 Task: Change the media role to Communication.
Action: Mouse moved to (99, 12)
Screenshot: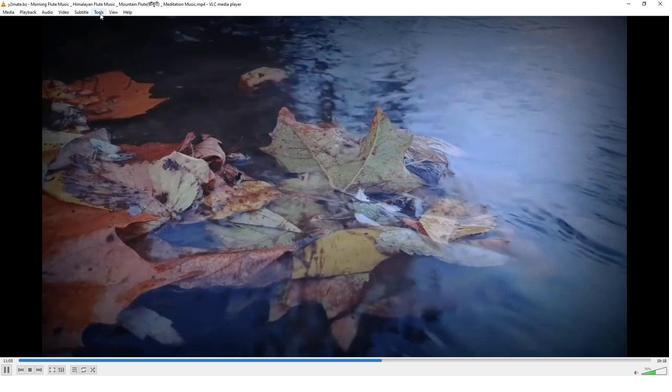
Action: Mouse pressed left at (99, 12)
Screenshot: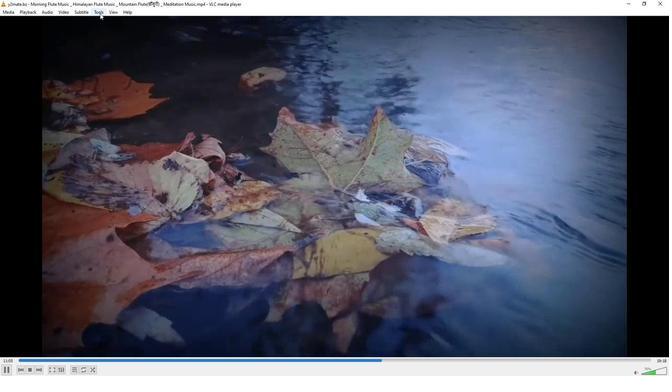 
Action: Mouse moved to (108, 95)
Screenshot: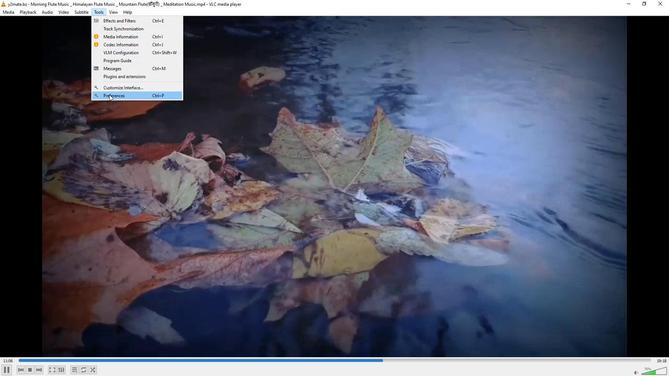 
Action: Mouse pressed left at (108, 95)
Screenshot: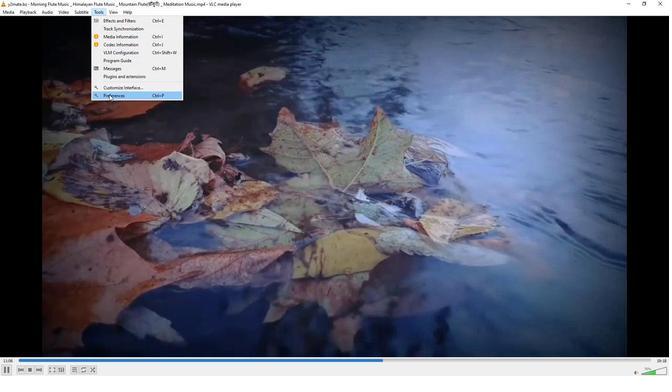 
Action: Mouse moved to (219, 313)
Screenshot: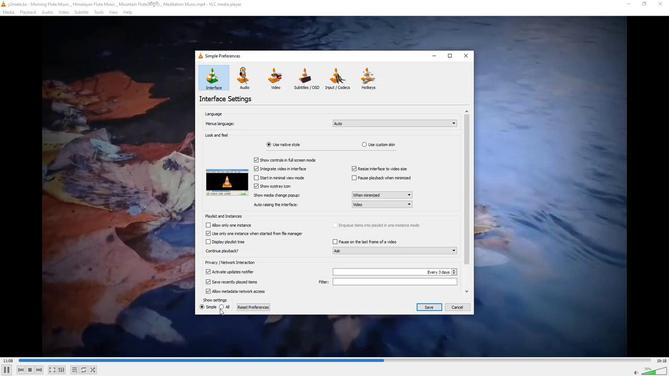 
Action: Mouse pressed left at (219, 313)
Screenshot: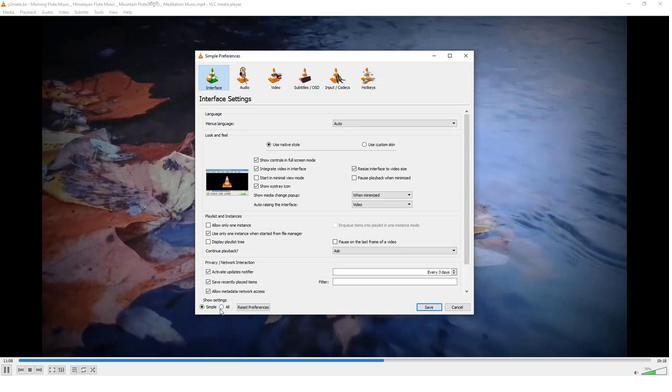 
Action: Mouse moved to (227, 162)
Screenshot: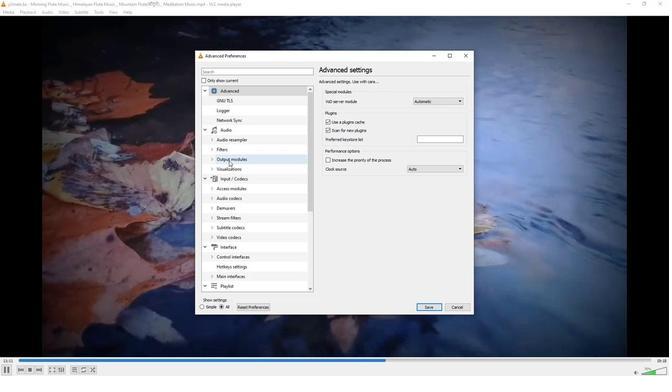 
Action: Mouse pressed left at (227, 162)
Screenshot: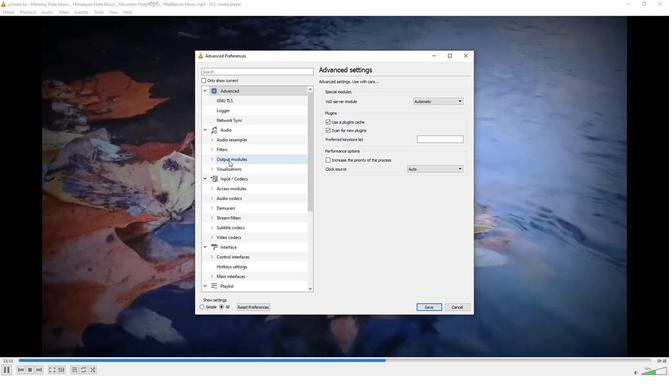 
Action: Mouse moved to (462, 103)
Screenshot: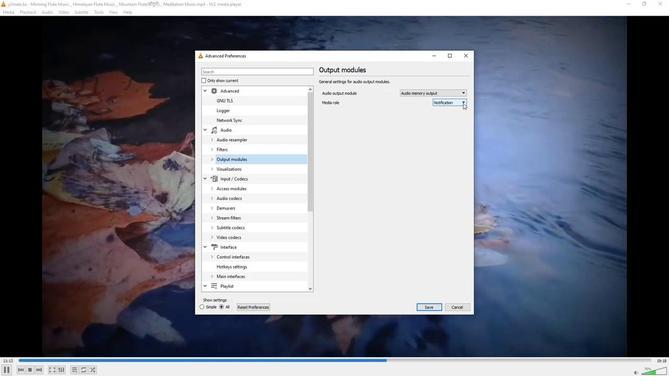 
Action: Mouse pressed left at (462, 103)
Screenshot: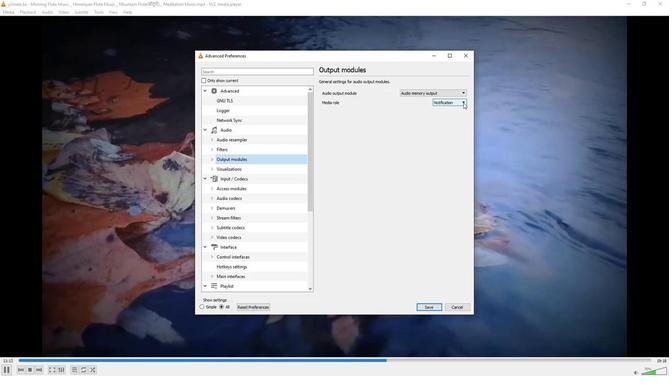 
Action: Mouse moved to (453, 119)
Screenshot: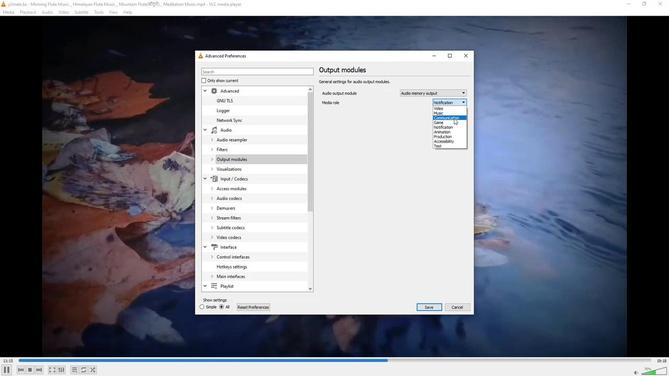 
Action: Mouse pressed left at (453, 119)
Screenshot: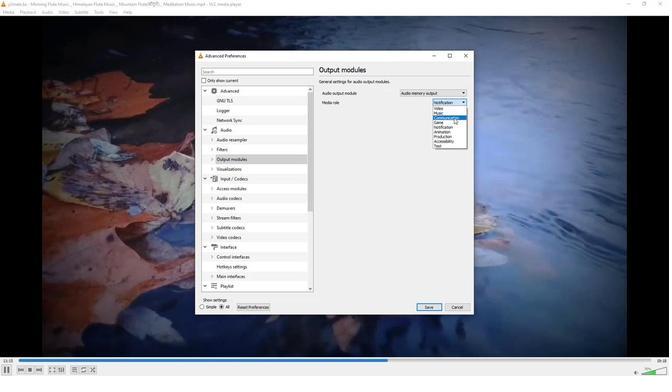
Action: Mouse moved to (432, 134)
Screenshot: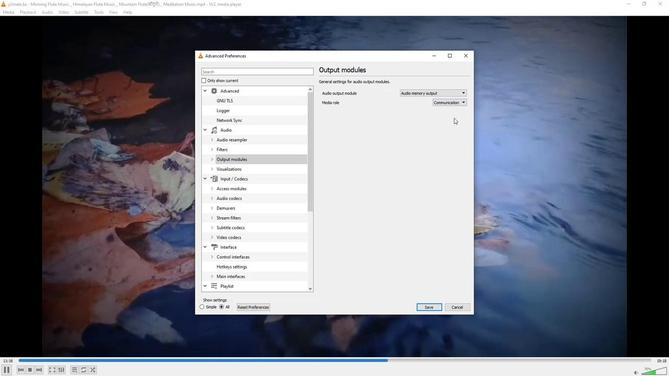 
